 Task: Clear the passwords and other sign-in data from last 24 hours.
Action: Mouse moved to (1214, 35)
Screenshot: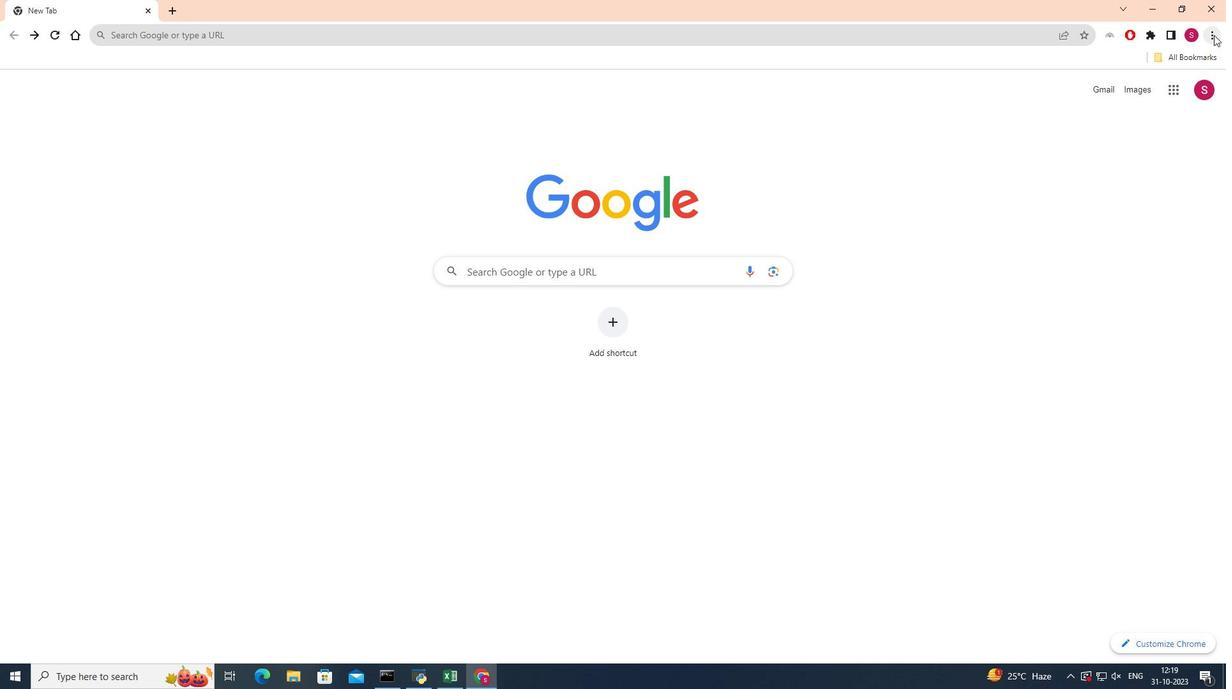 
Action: Mouse pressed left at (1214, 35)
Screenshot: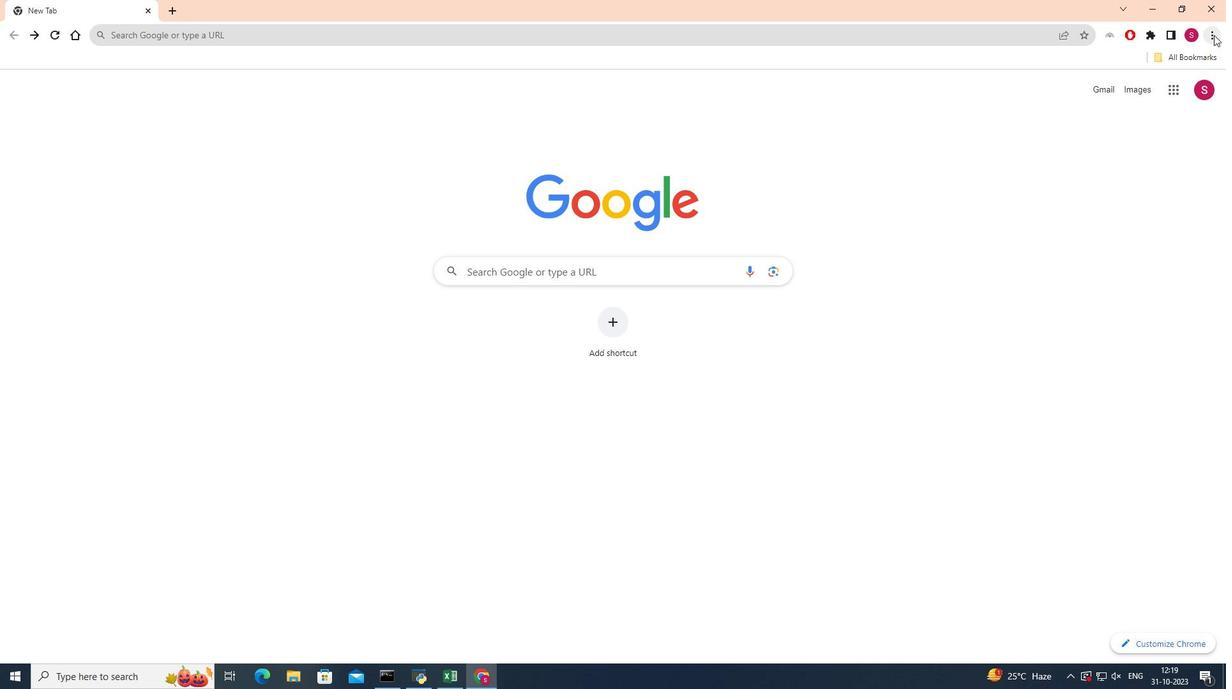 
Action: Mouse moved to (1055, 99)
Screenshot: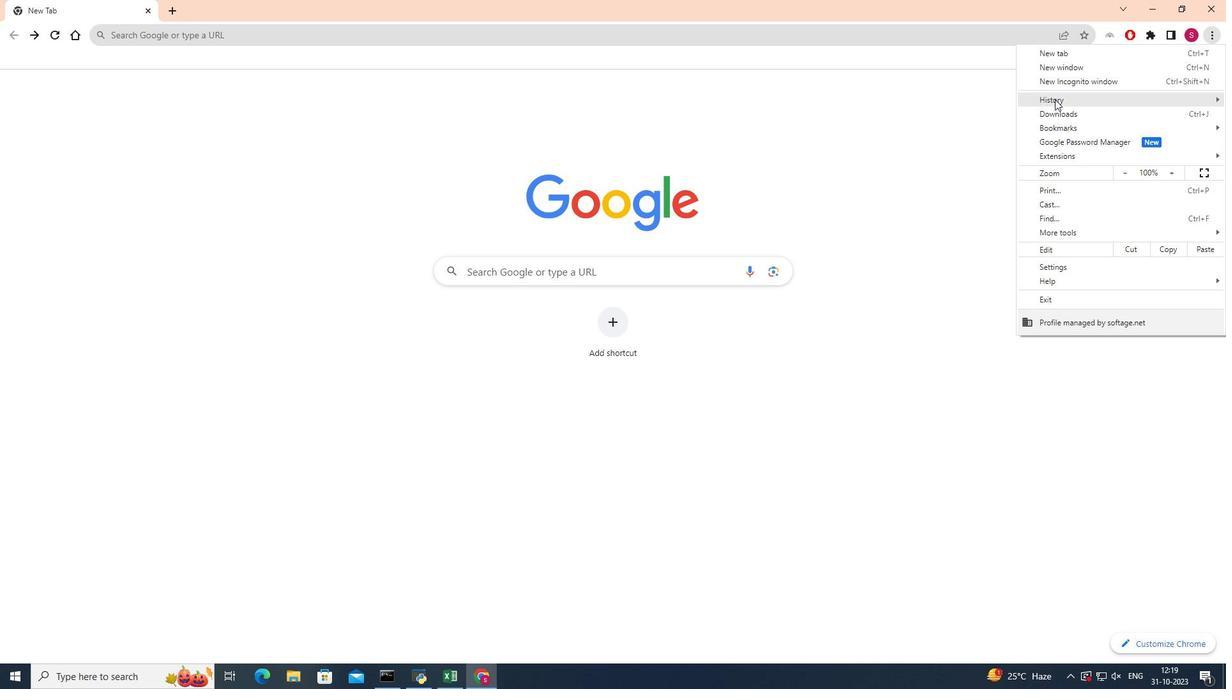 
Action: Mouse pressed left at (1055, 99)
Screenshot: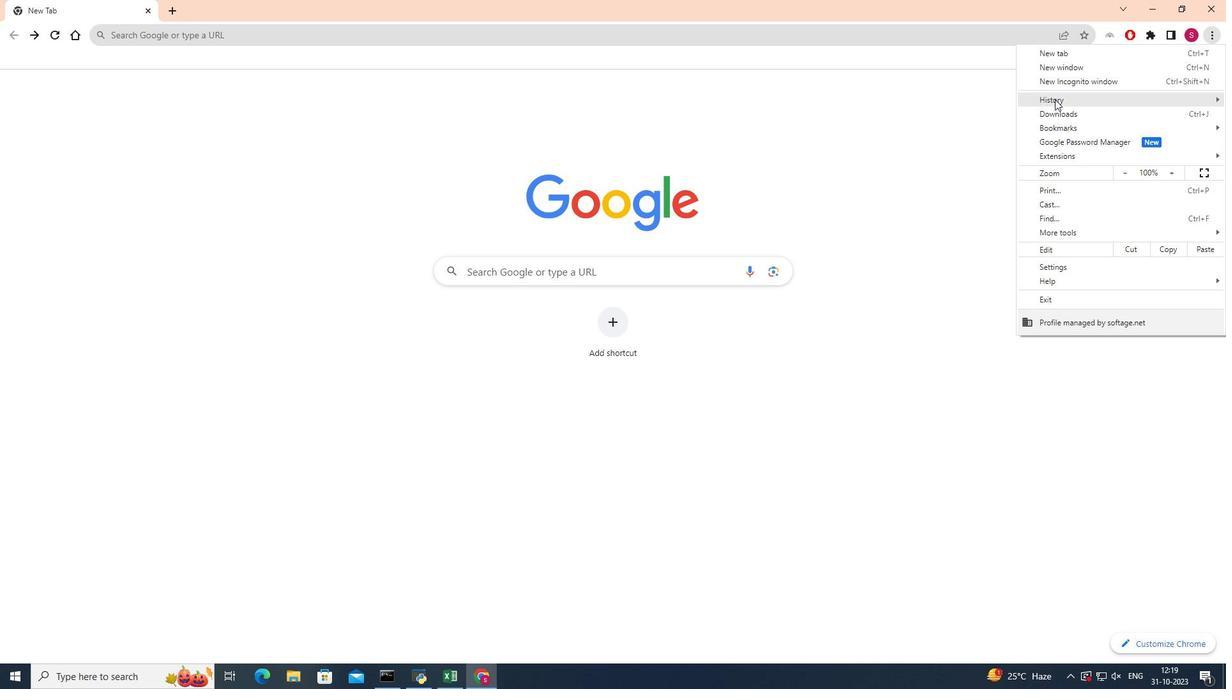 
Action: Mouse moved to (880, 100)
Screenshot: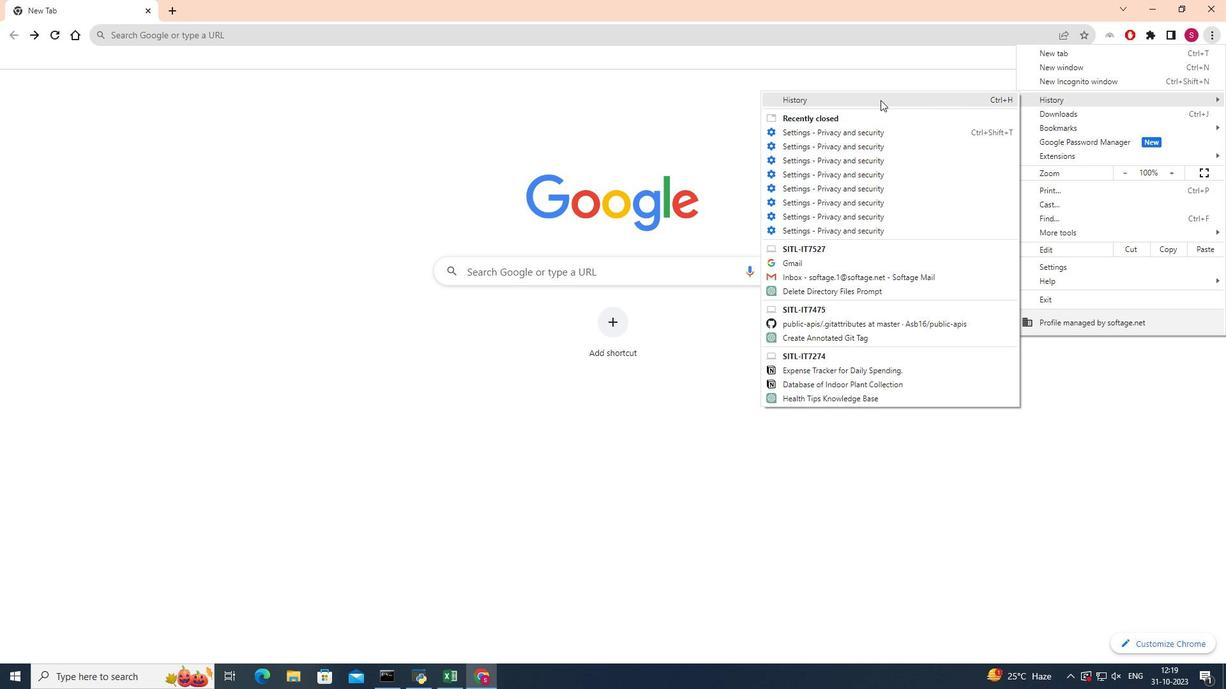 
Action: Mouse pressed left at (880, 100)
Screenshot: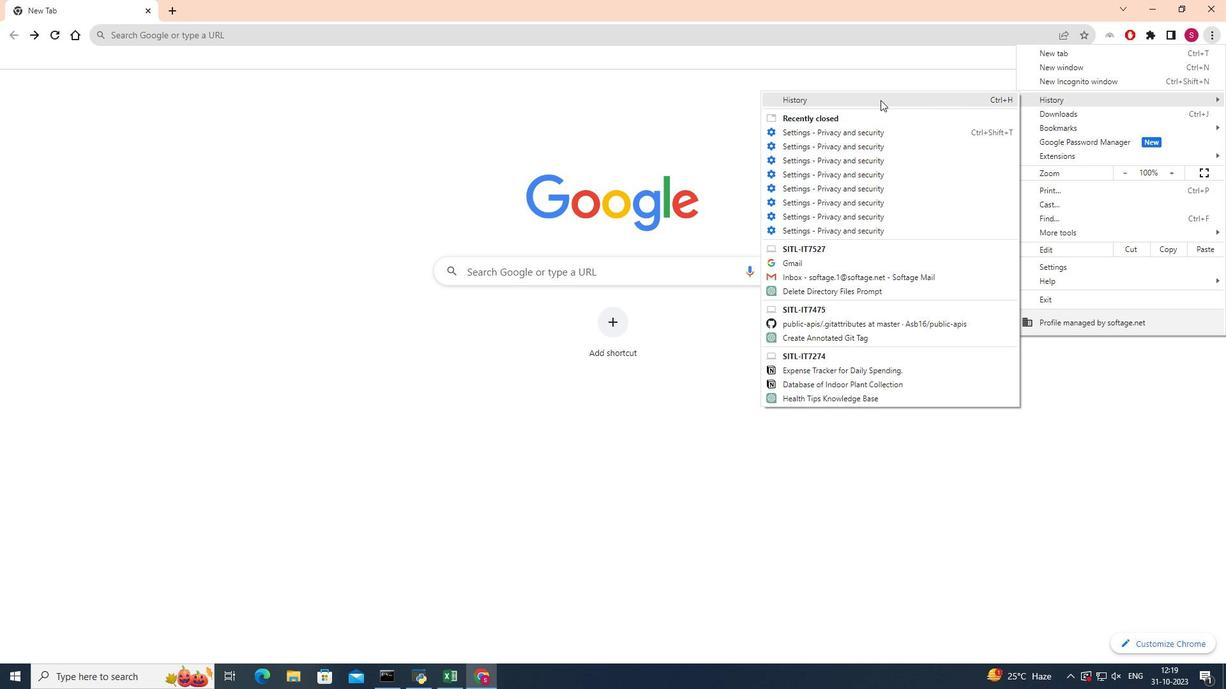 
Action: Mouse moved to (71, 158)
Screenshot: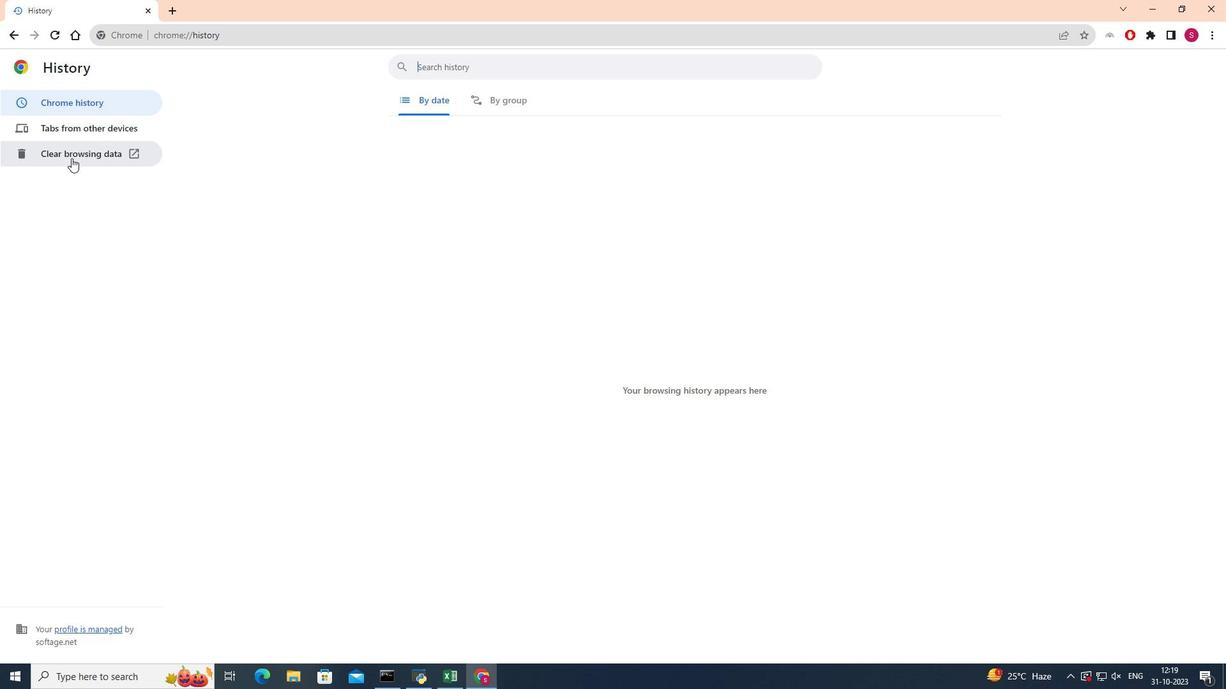 
Action: Mouse pressed left at (71, 158)
Screenshot: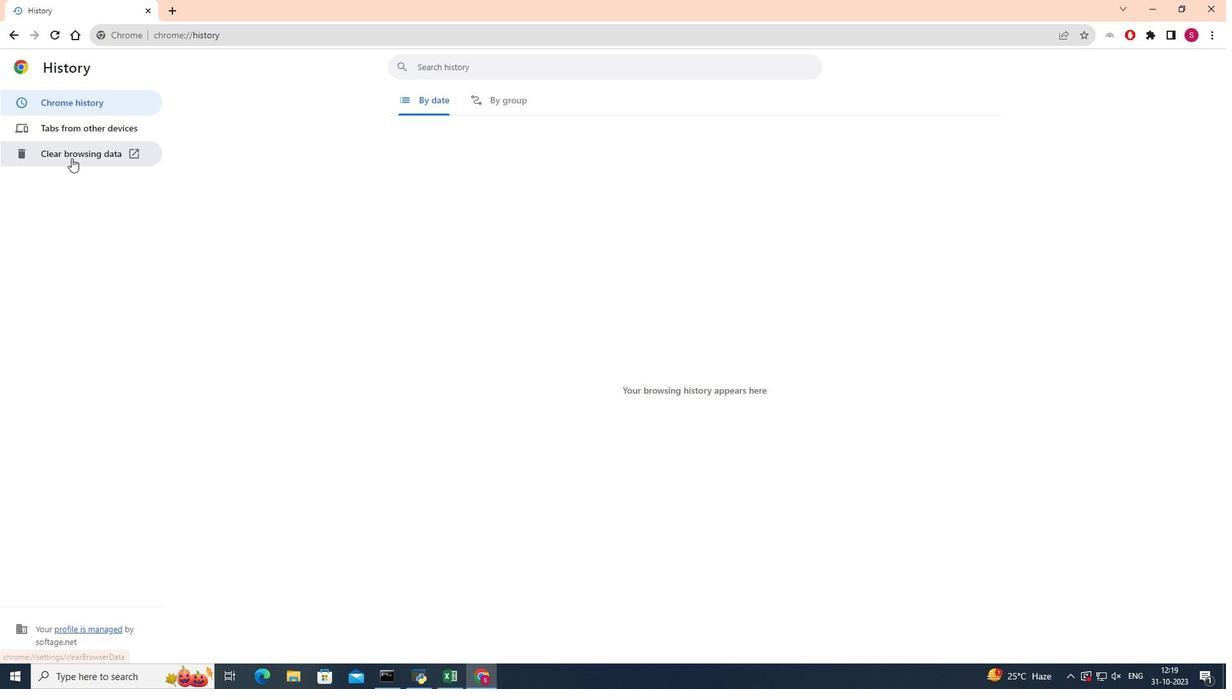 
Action: Mouse moved to (698, 201)
Screenshot: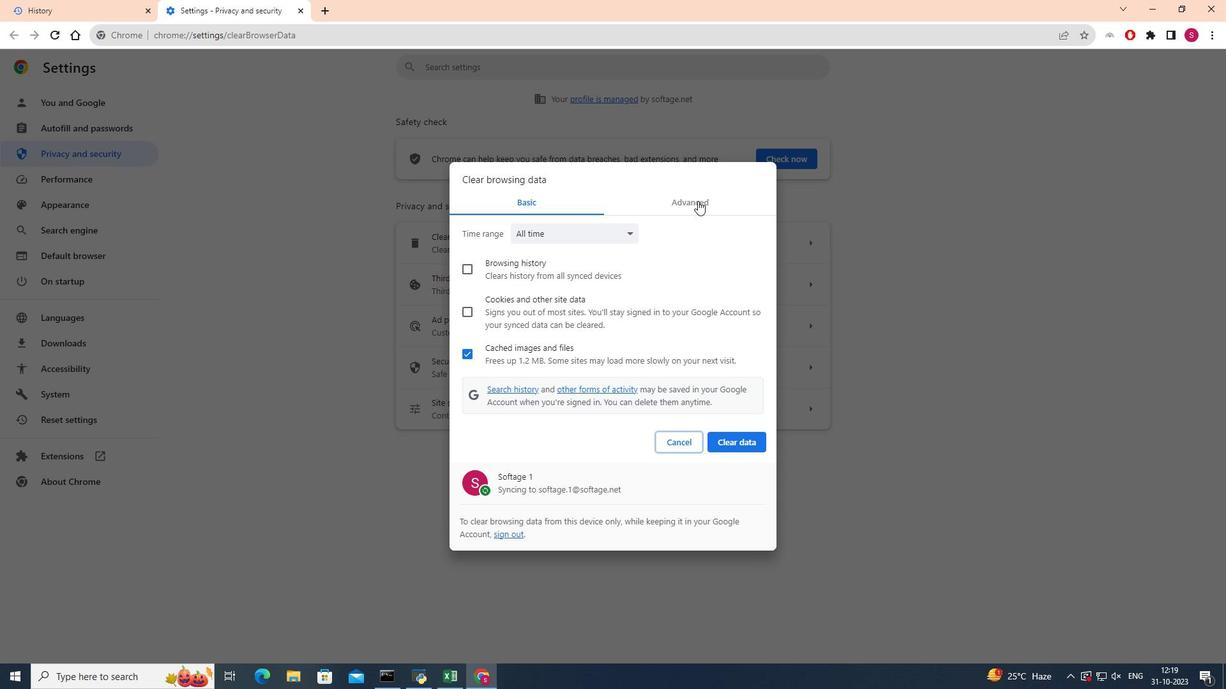 
Action: Mouse pressed left at (698, 201)
Screenshot: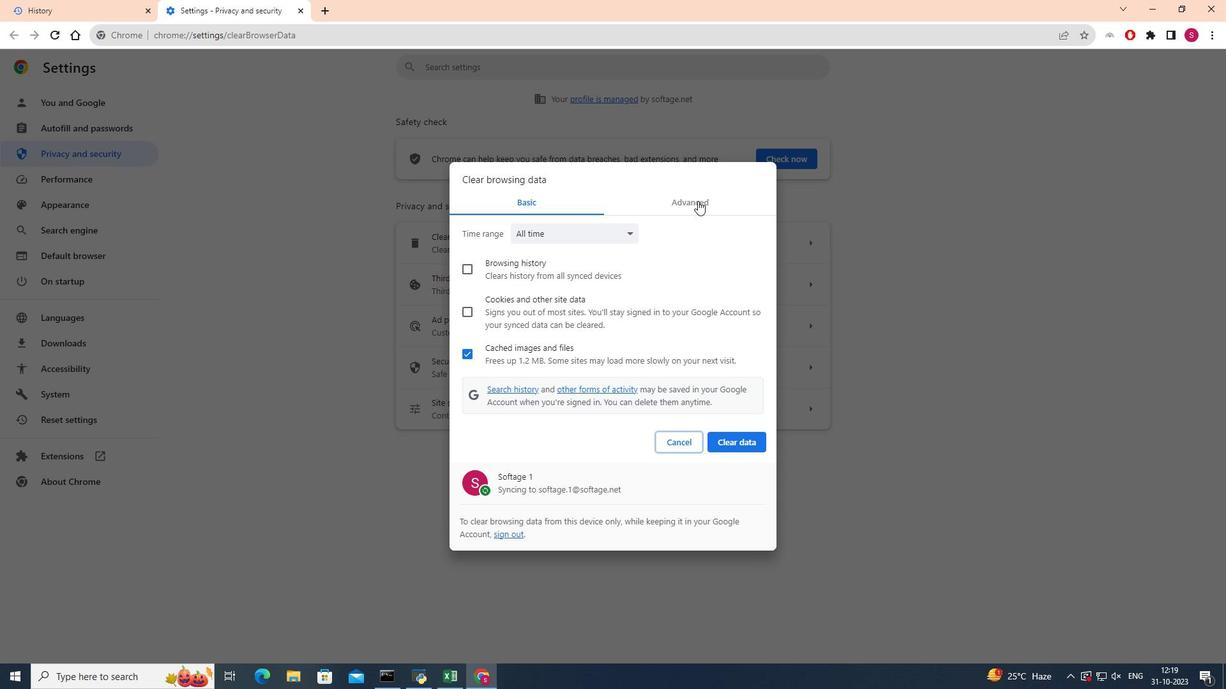 
Action: Mouse moved to (629, 233)
Screenshot: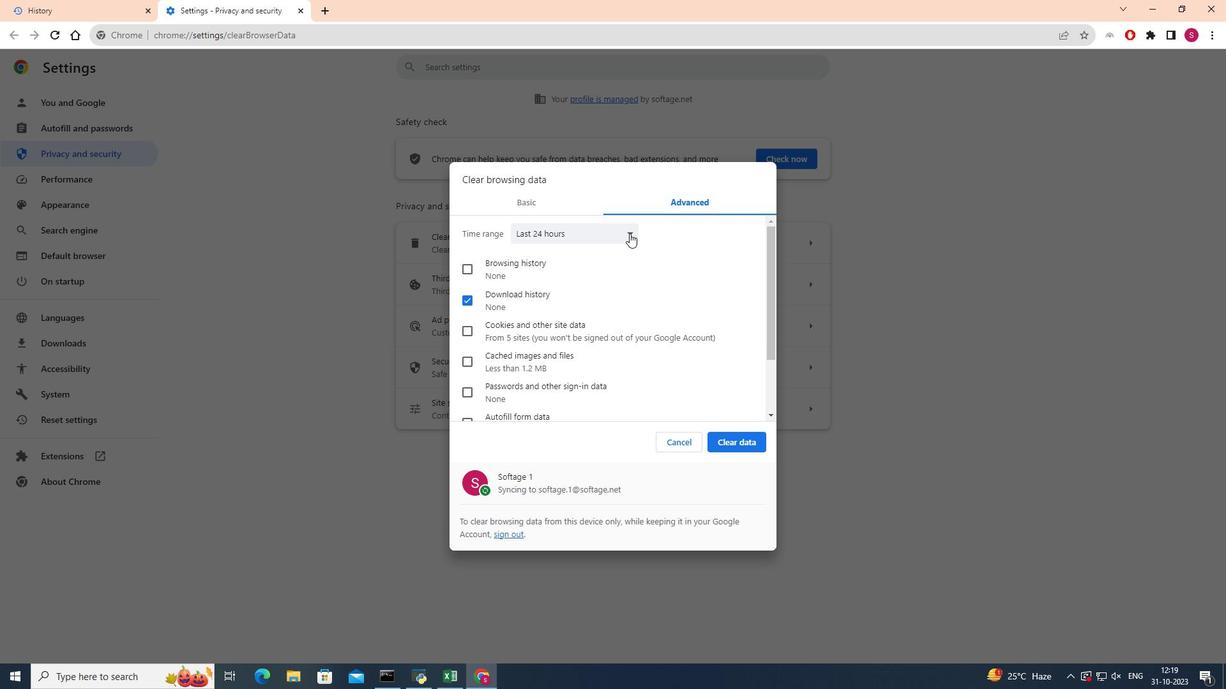 
Action: Mouse pressed left at (629, 233)
Screenshot: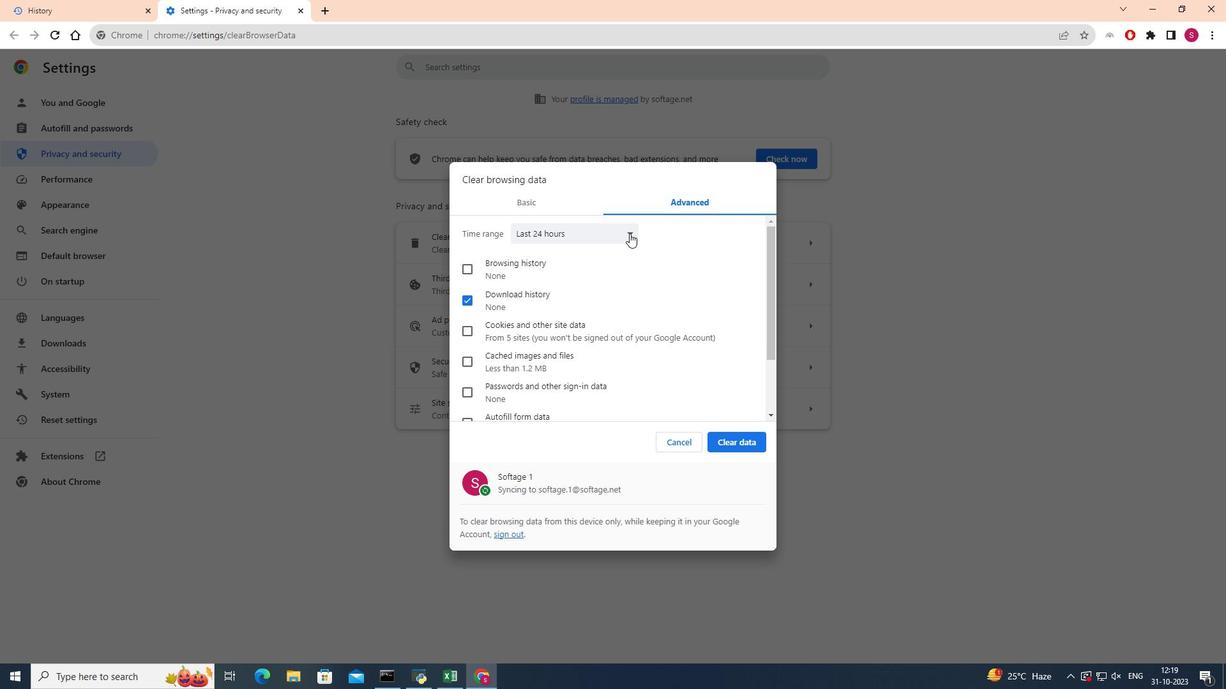 
Action: Mouse pressed left at (629, 233)
Screenshot: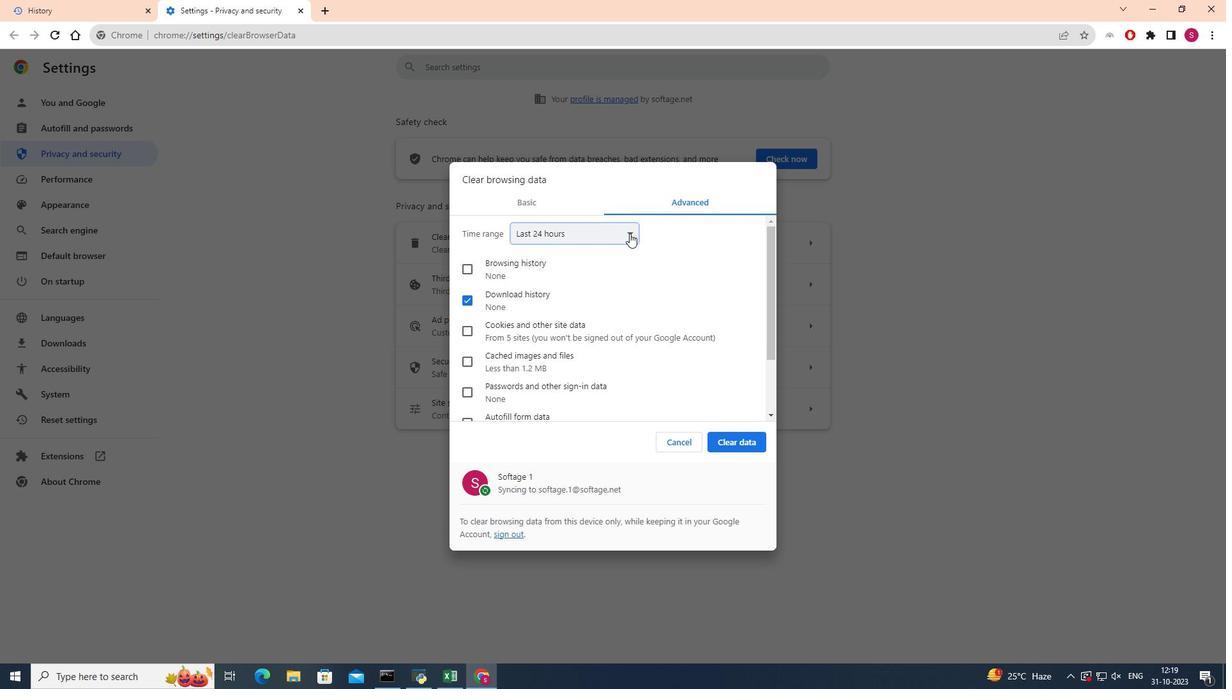 
Action: Mouse moved to (627, 235)
Screenshot: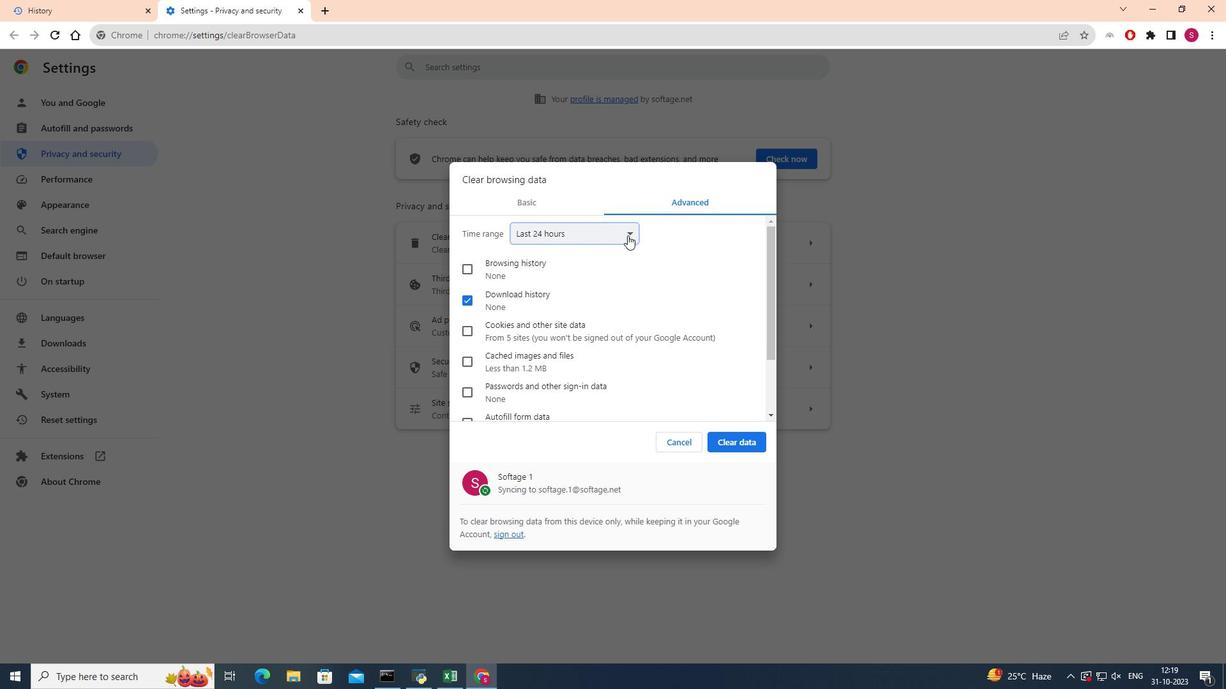 
Action: Mouse pressed left at (627, 235)
Screenshot: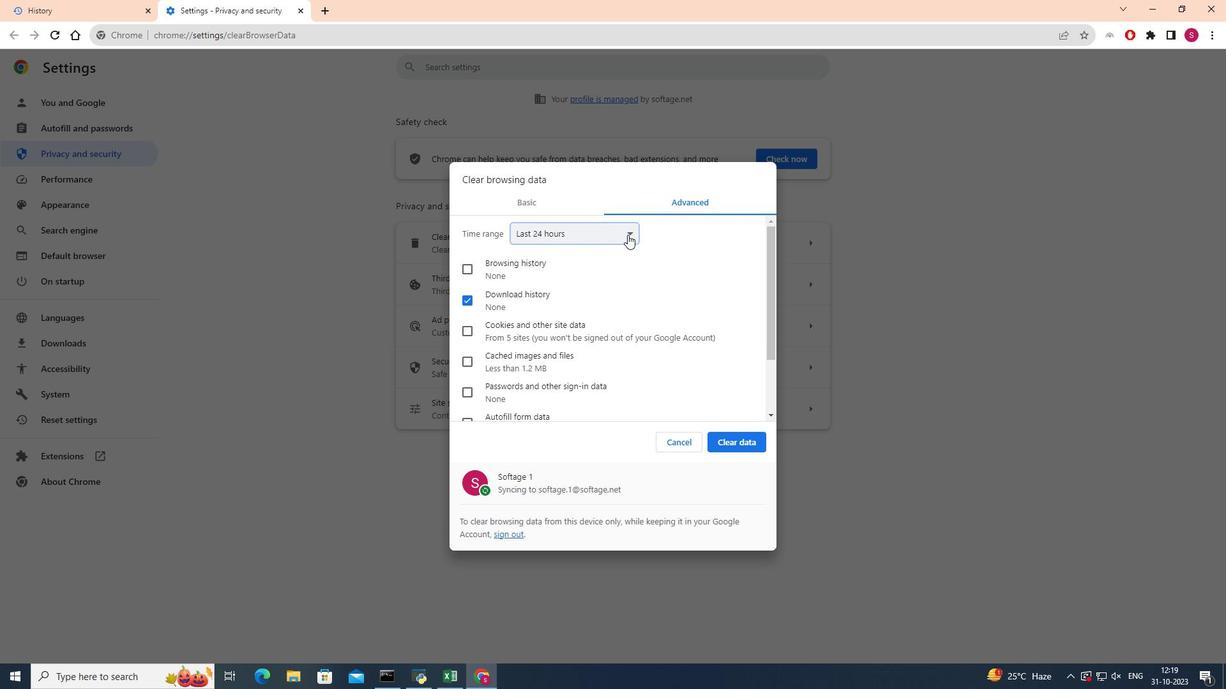 
Action: Mouse moved to (572, 260)
Screenshot: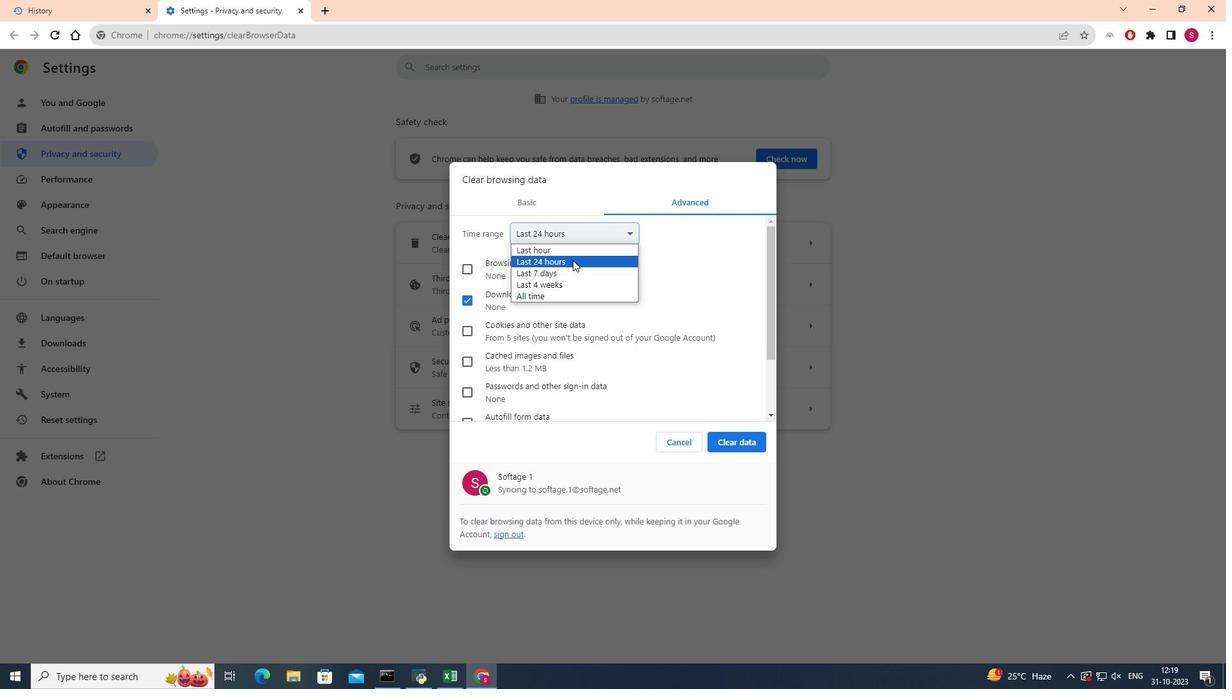 
Action: Mouse pressed left at (572, 260)
Screenshot: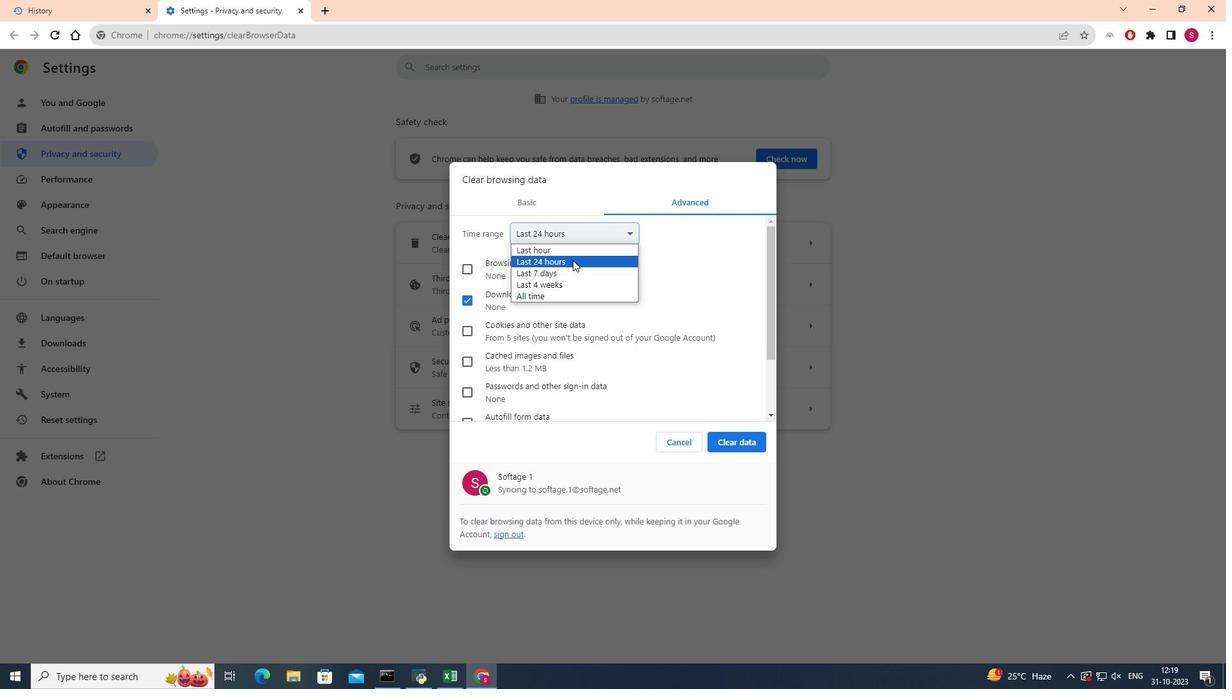 
Action: Mouse moved to (508, 334)
Screenshot: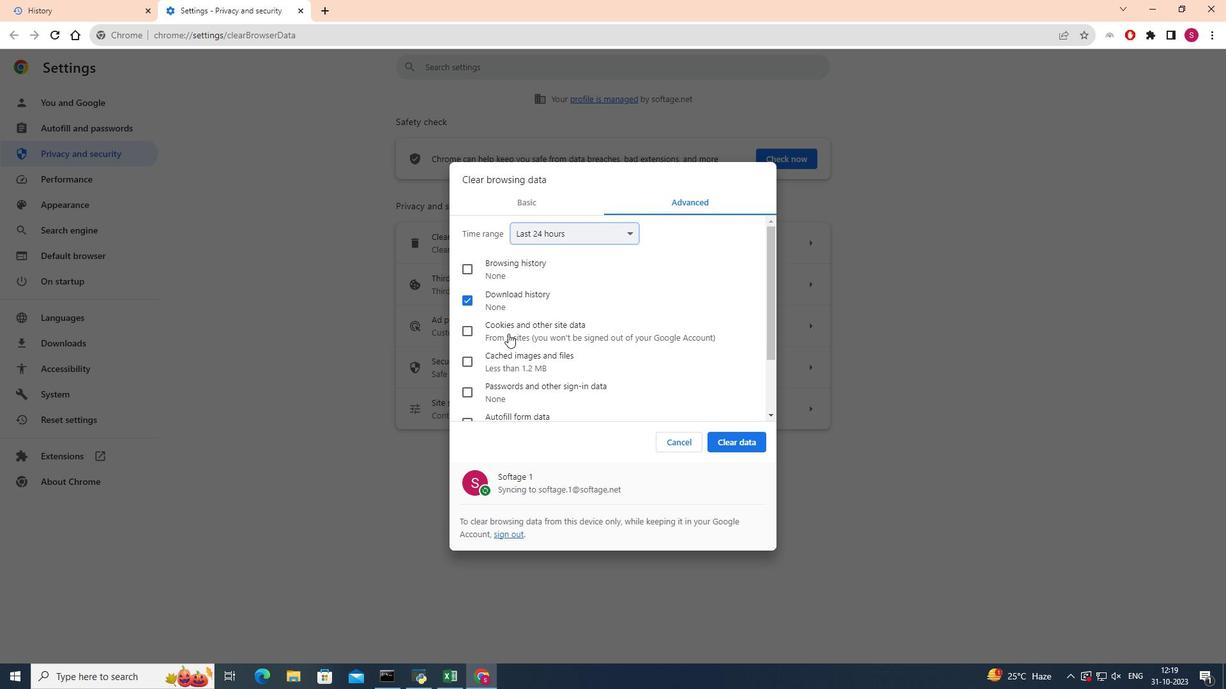 
Action: Mouse scrolled (508, 333) with delta (0, 0)
Screenshot: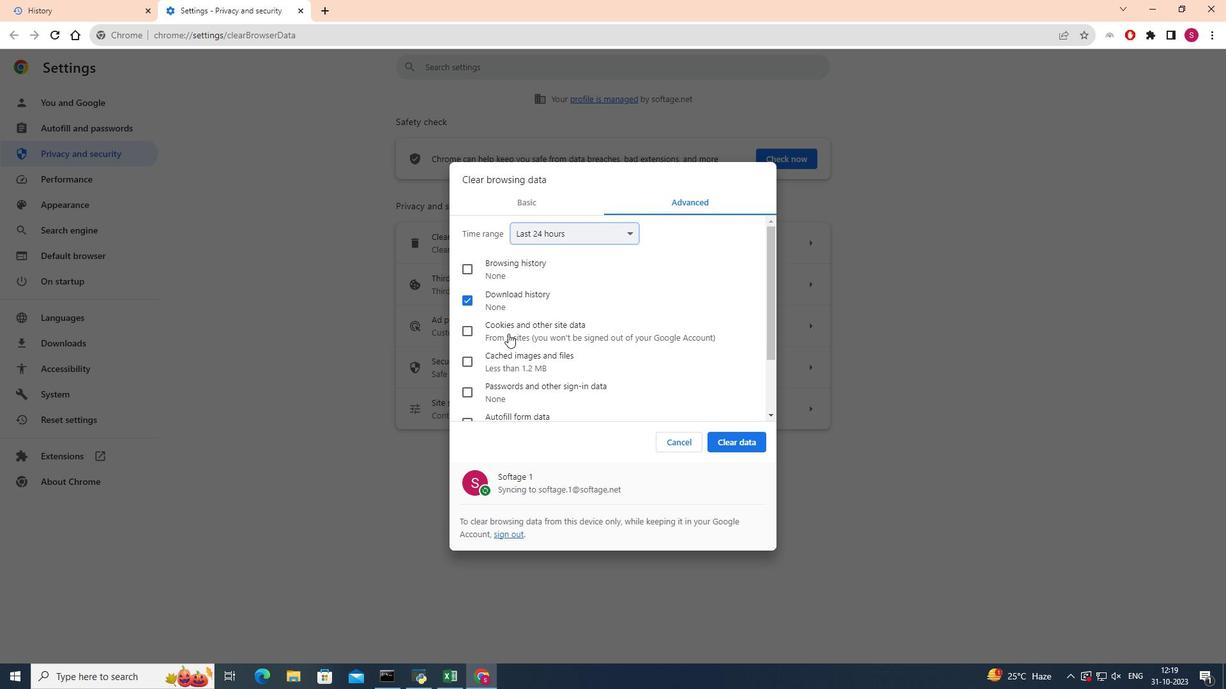 
Action: Mouse moved to (471, 328)
Screenshot: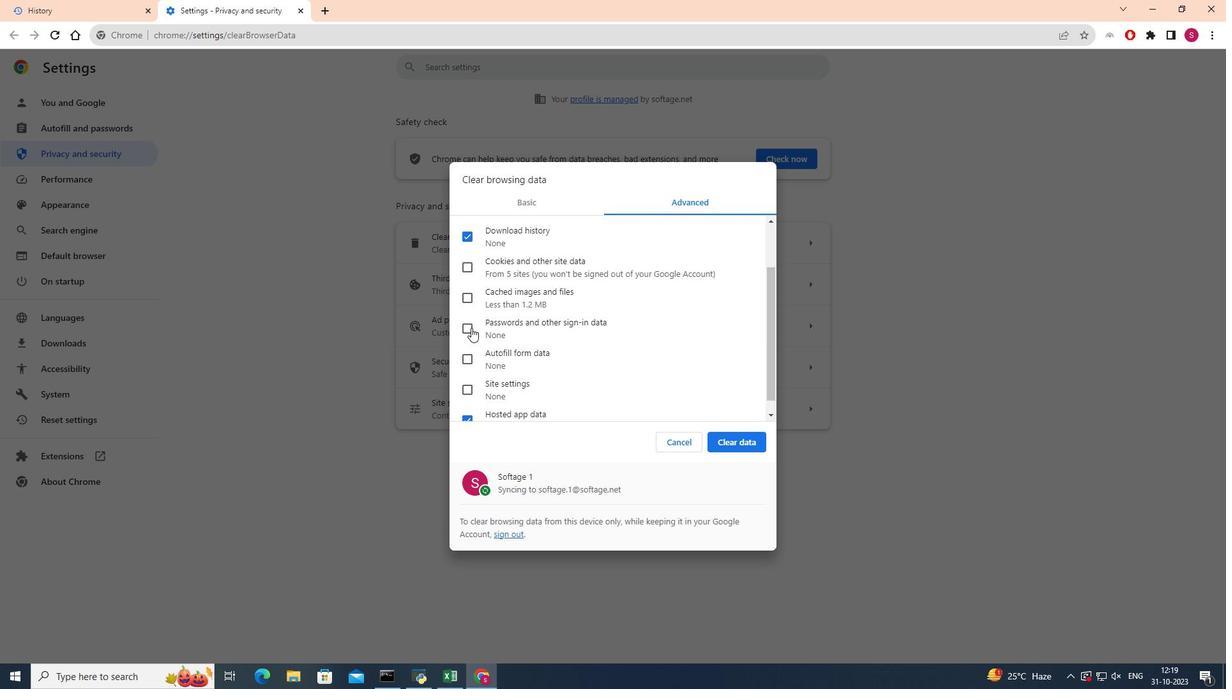 
Action: Mouse pressed left at (471, 328)
Screenshot: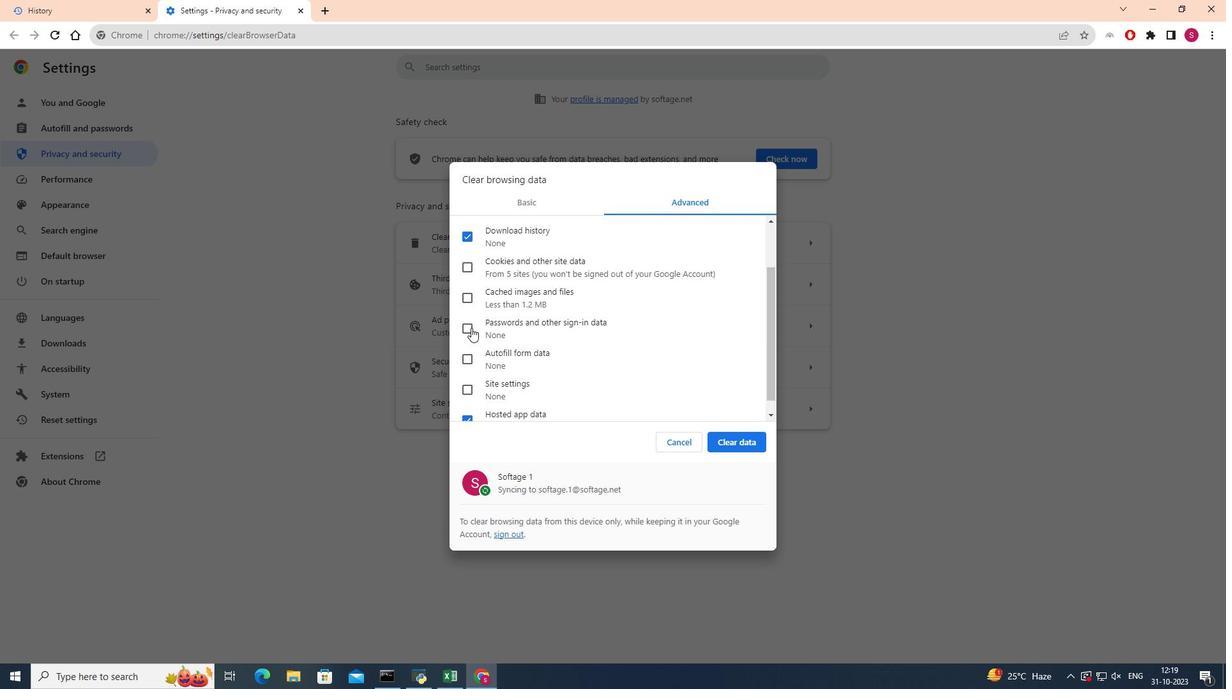 
Action: Mouse moved to (464, 235)
Screenshot: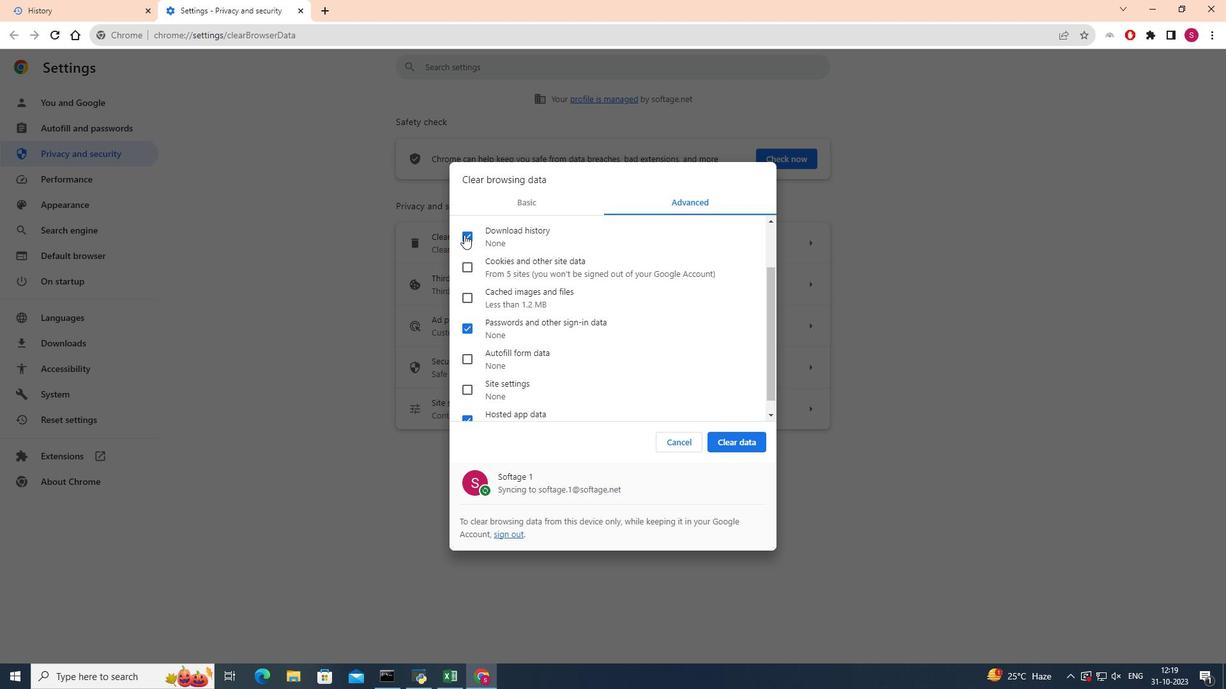 
Action: Mouse pressed left at (464, 235)
Screenshot: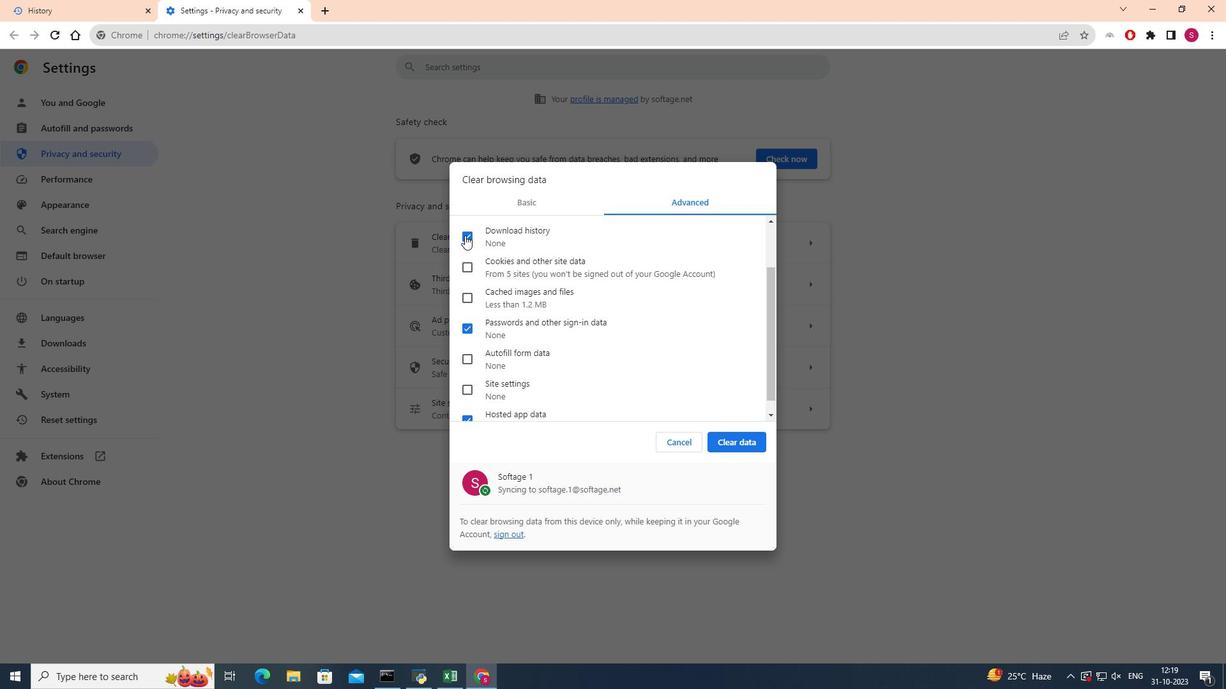 
Action: Mouse moved to (738, 442)
Screenshot: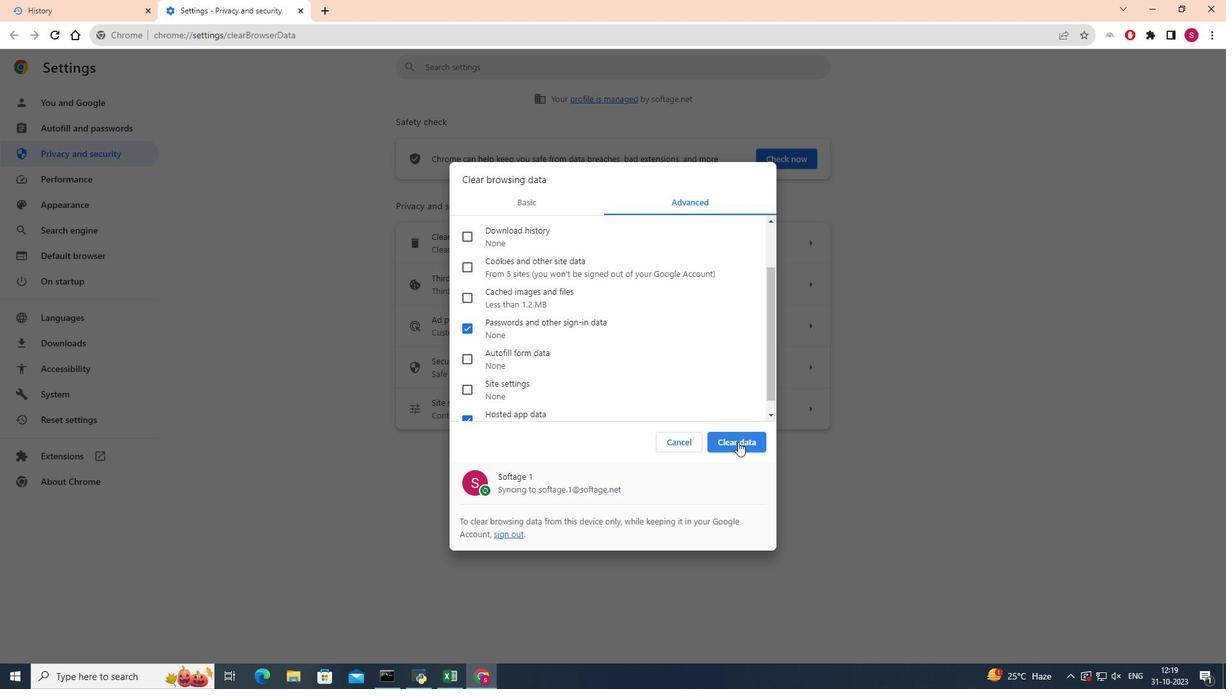 
Action: Mouse pressed left at (738, 442)
Screenshot: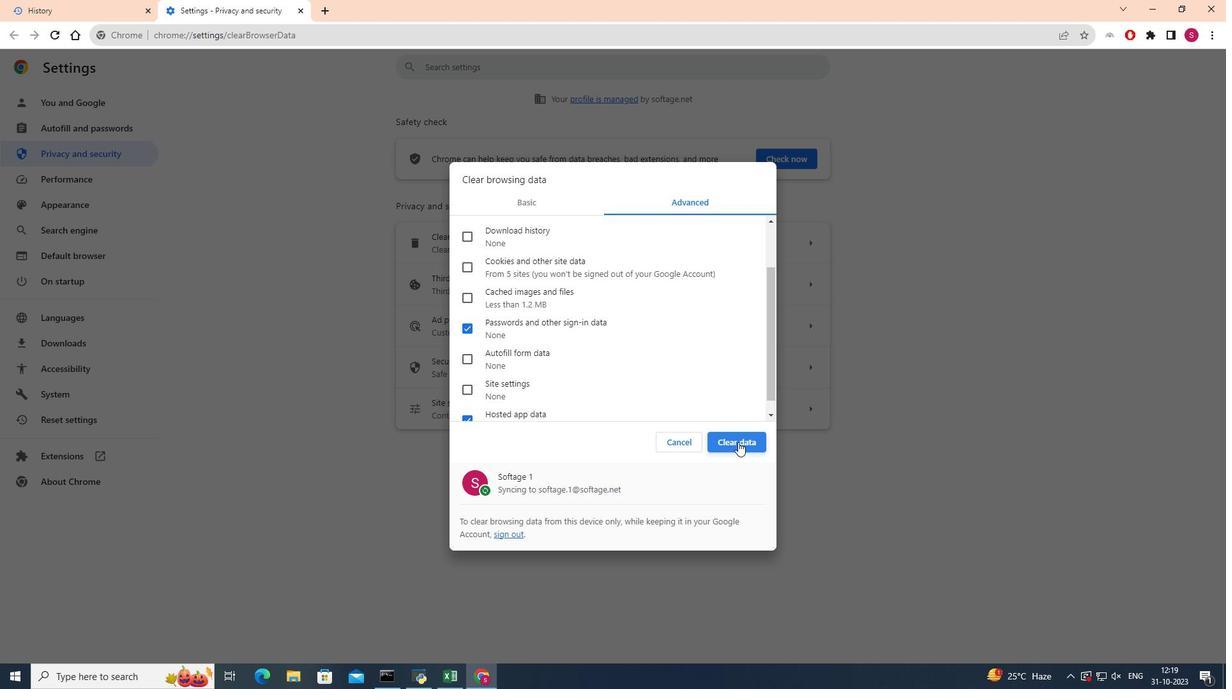 
